 Task: Soften the anti-flickering using advanced video effects.
Action: Mouse moved to (114, 15)
Screenshot: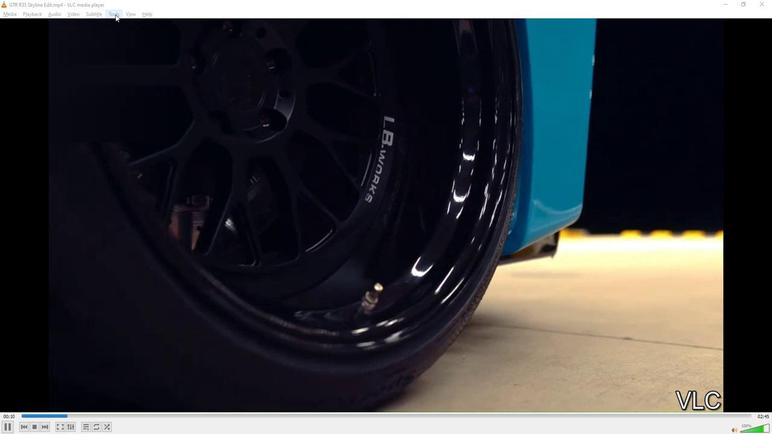 
Action: Mouse pressed left at (114, 15)
Screenshot: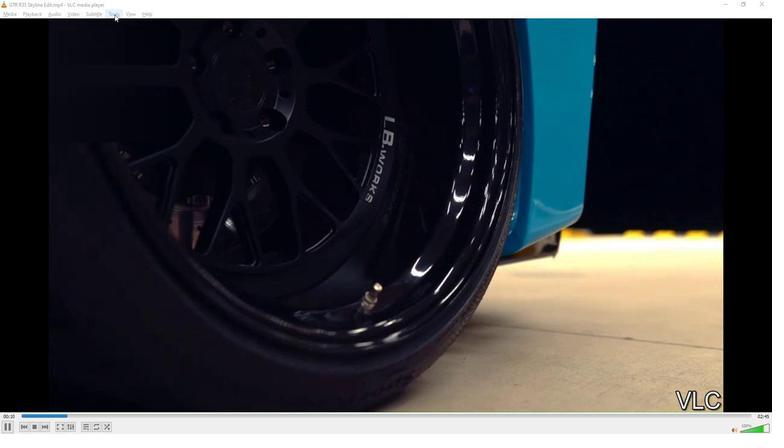 
Action: Mouse moved to (123, 22)
Screenshot: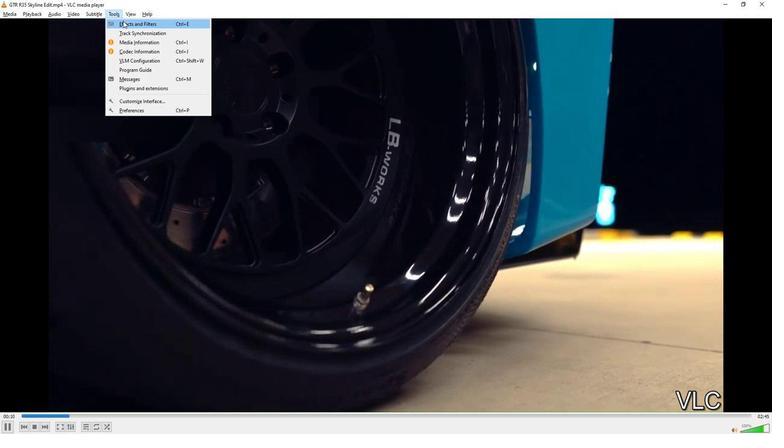 
Action: Mouse pressed left at (123, 22)
Screenshot: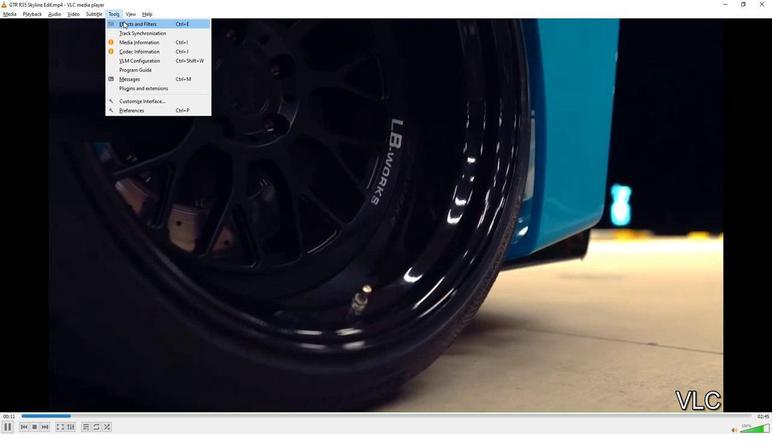 
Action: Mouse moved to (103, 85)
Screenshot: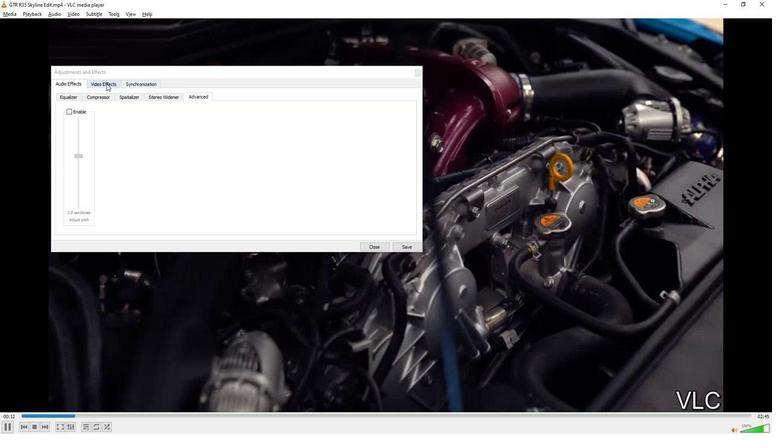 
Action: Mouse pressed left at (103, 85)
Screenshot: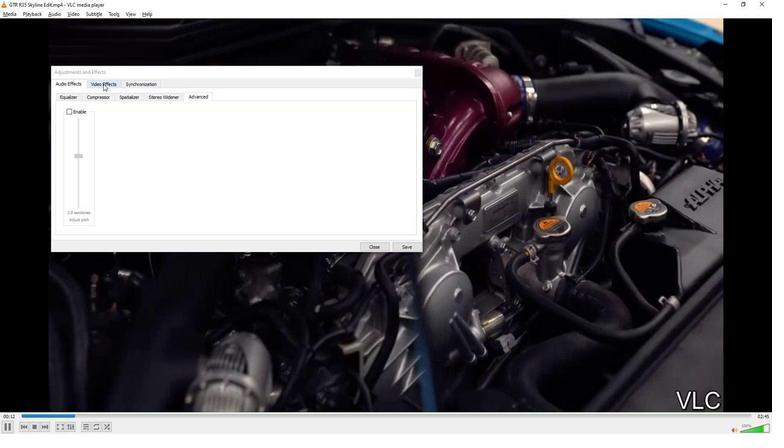 
Action: Mouse moved to (64, 108)
Screenshot: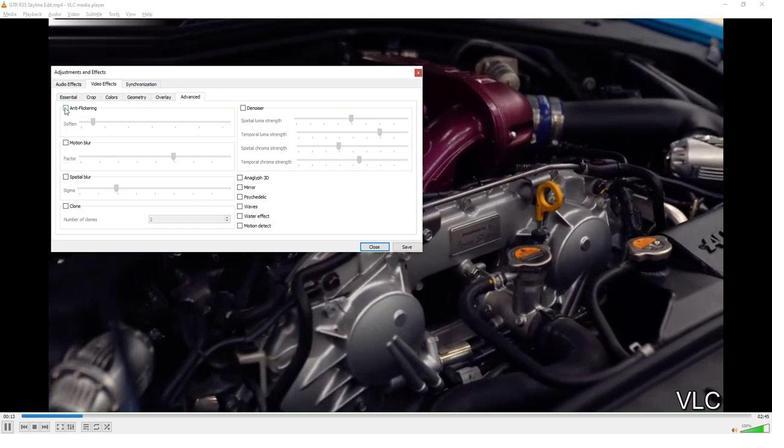 
Action: Mouse pressed left at (64, 108)
Screenshot: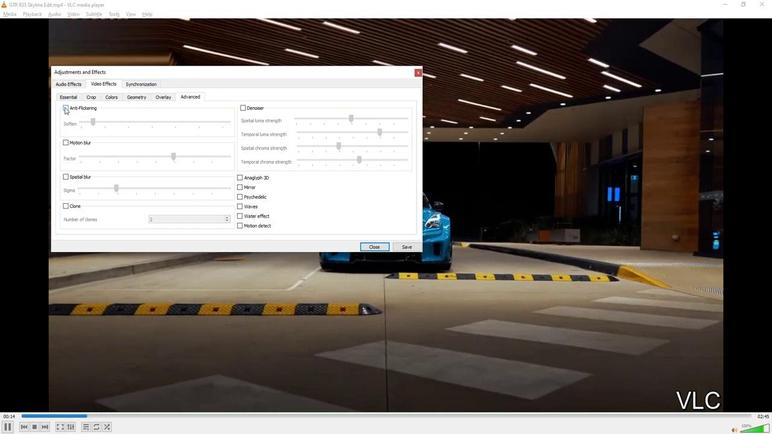 
Action: Mouse moved to (496, 299)
Screenshot: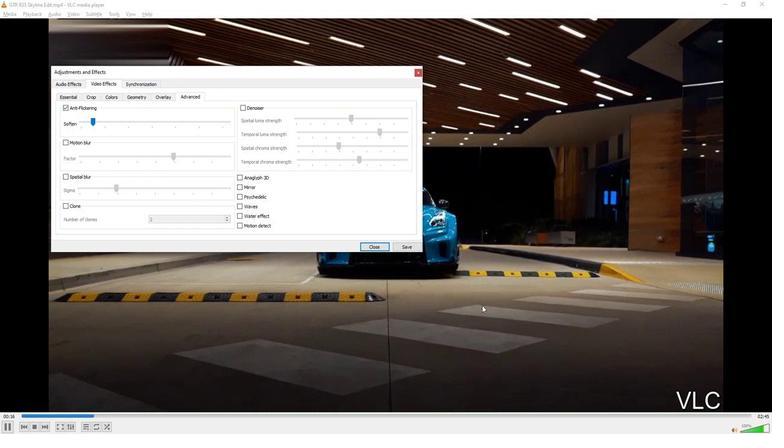 
